 Task: Add a condition where "Channel Is Chat transcript" in unsolved tickets in your groups.
Action: Mouse moved to (118, 364)
Screenshot: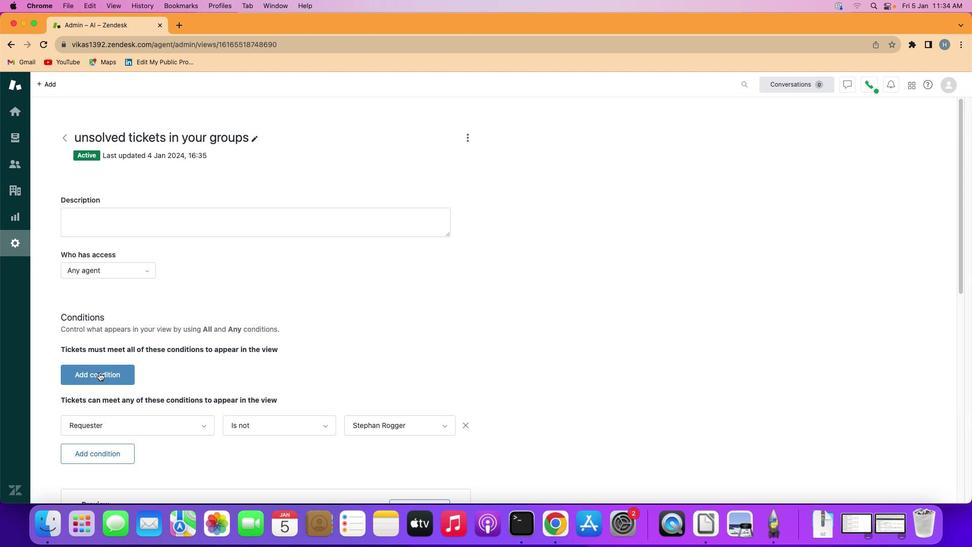 
Action: Mouse pressed left at (118, 364)
Screenshot: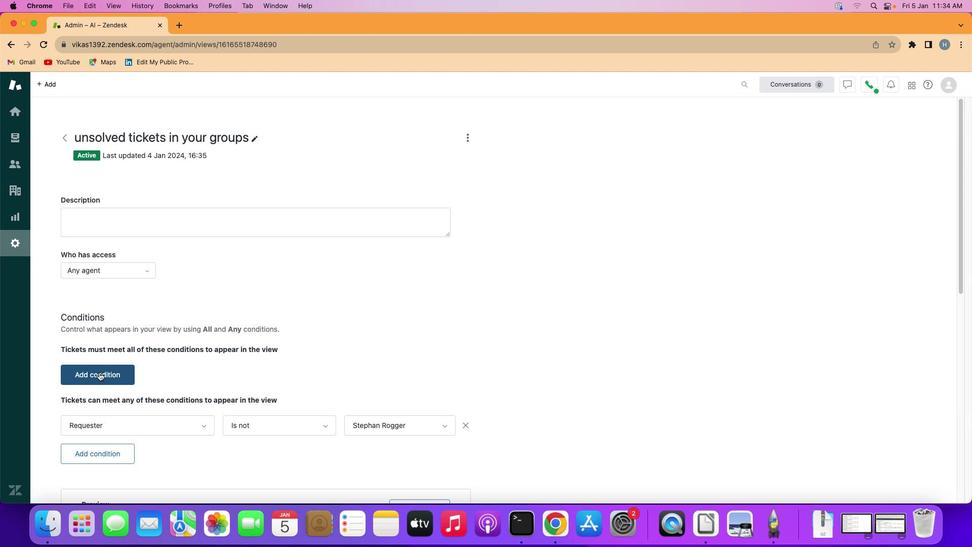
Action: Mouse moved to (149, 366)
Screenshot: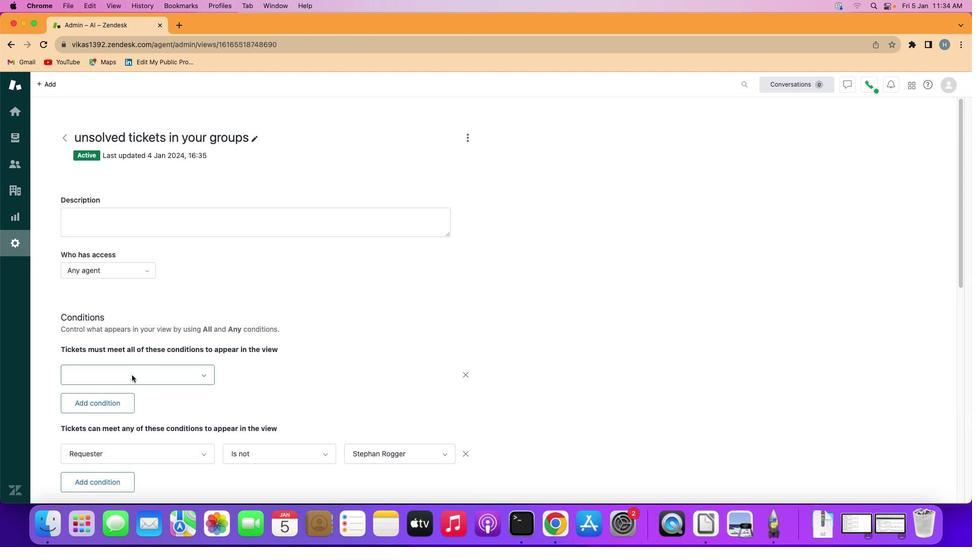 
Action: Mouse pressed left at (149, 366)
Screenshot: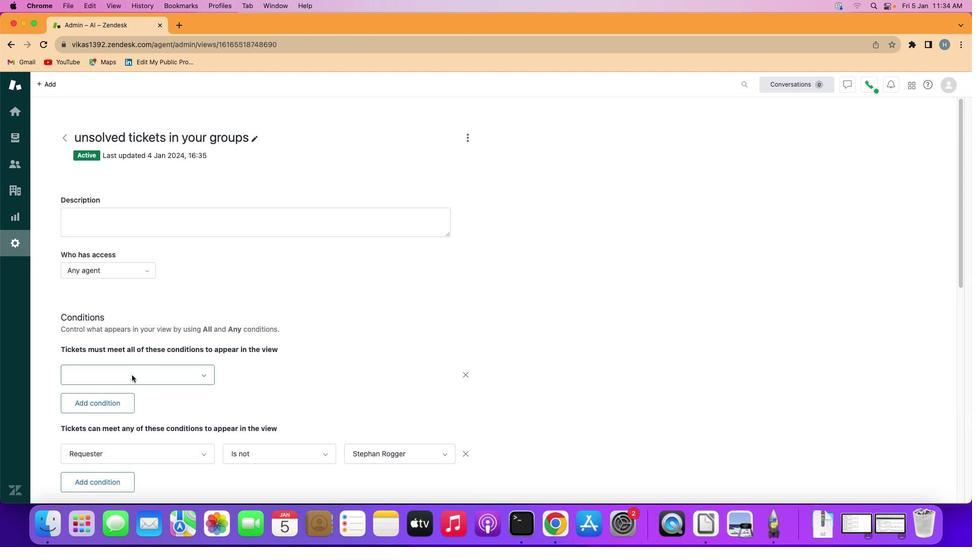 
Action: Mouse moved to (168, 303)
Screenshot: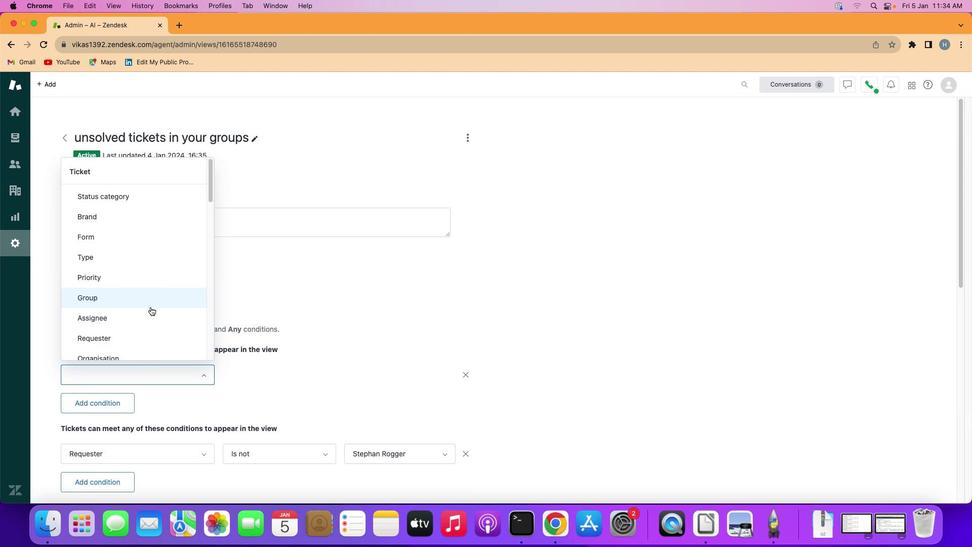 
Action: Mouse scrolled (168, 303) with delta (21, 20)
Screenshot: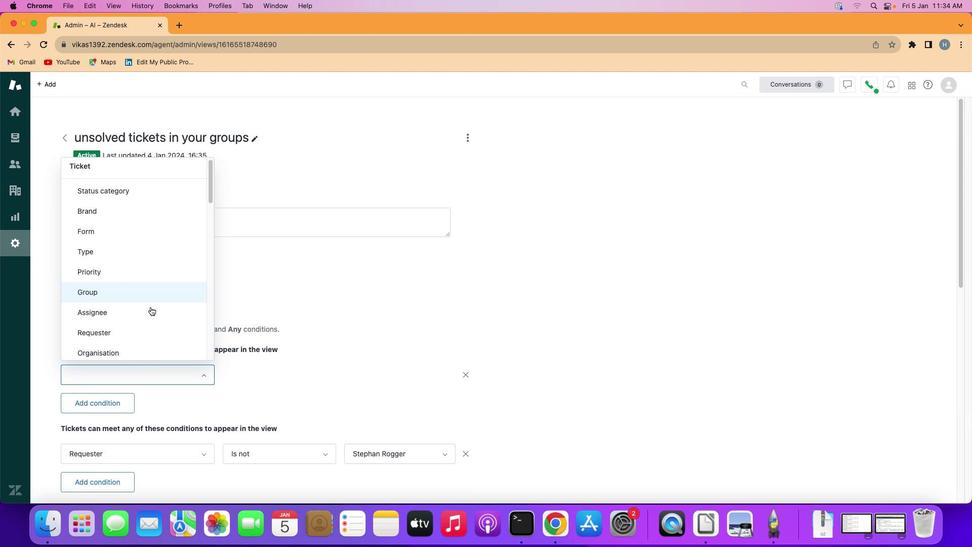 
Action: Mouse scrolled (168, 303) with delta (21, 20)
Screenshot: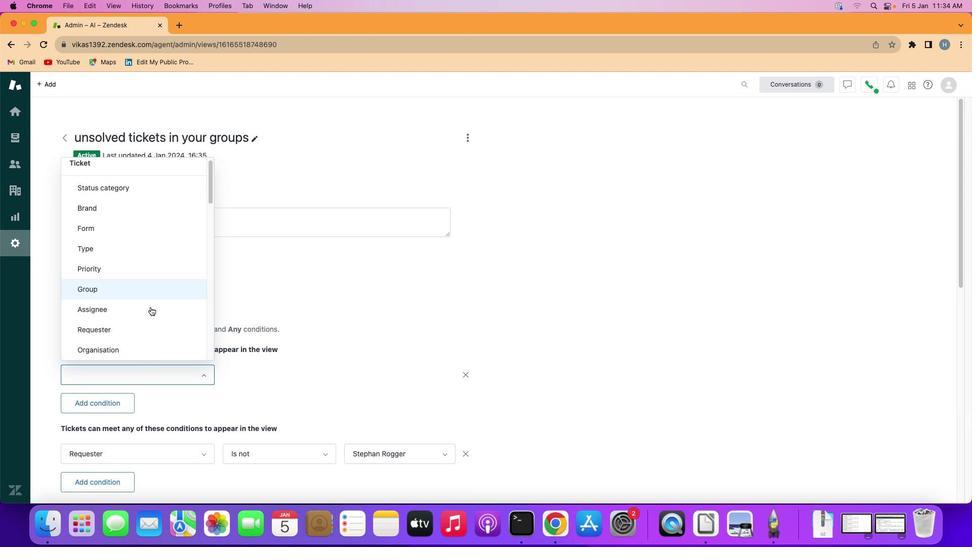 
Action: Mouse scrolled (168, 303) with delta (21, 20)
Screenshot: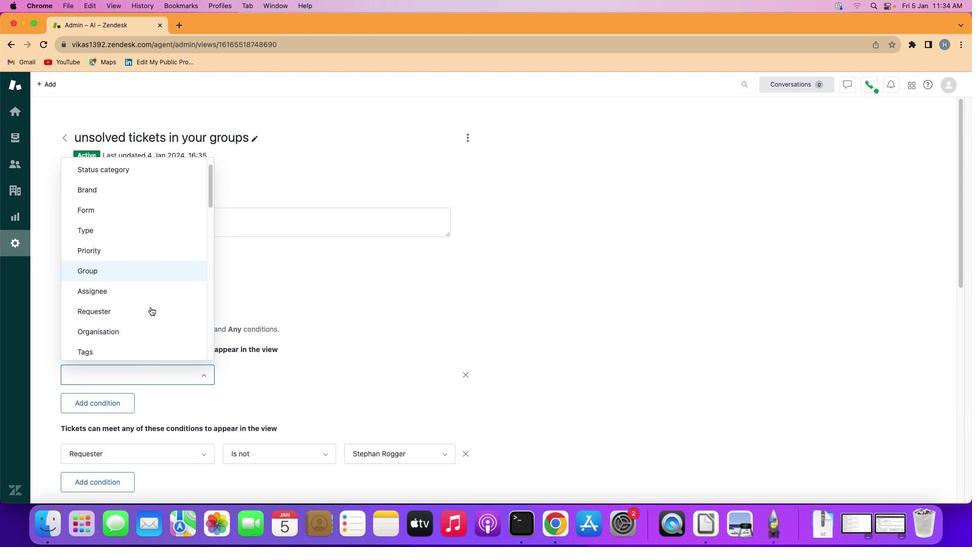 
Action: Mouse scrolled (168, 303) with delta (21, 20)
Screenshot: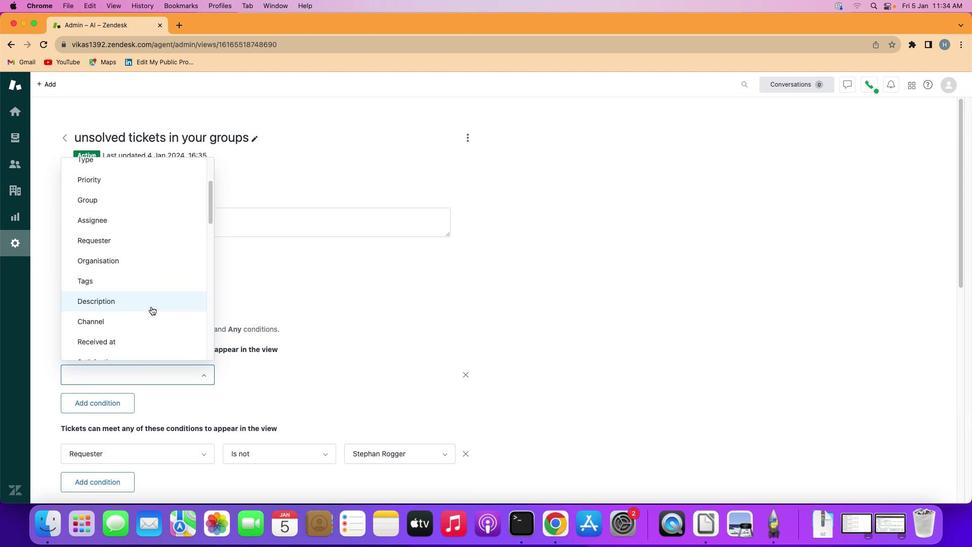 
Action: Mouse moved to (168, 303)
Screenshot: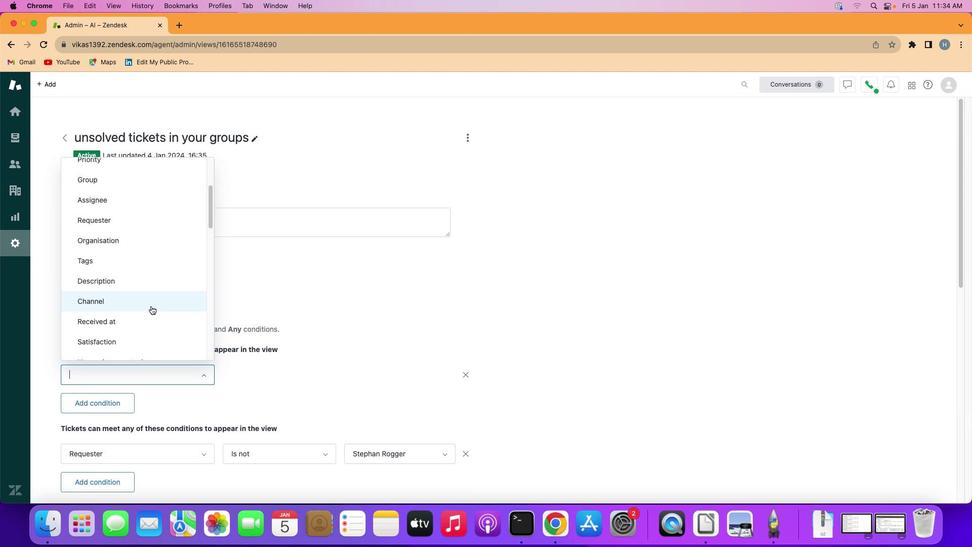 
Action: Mouse scrolled (168, 303) with delta (21, 20)
Screenshot: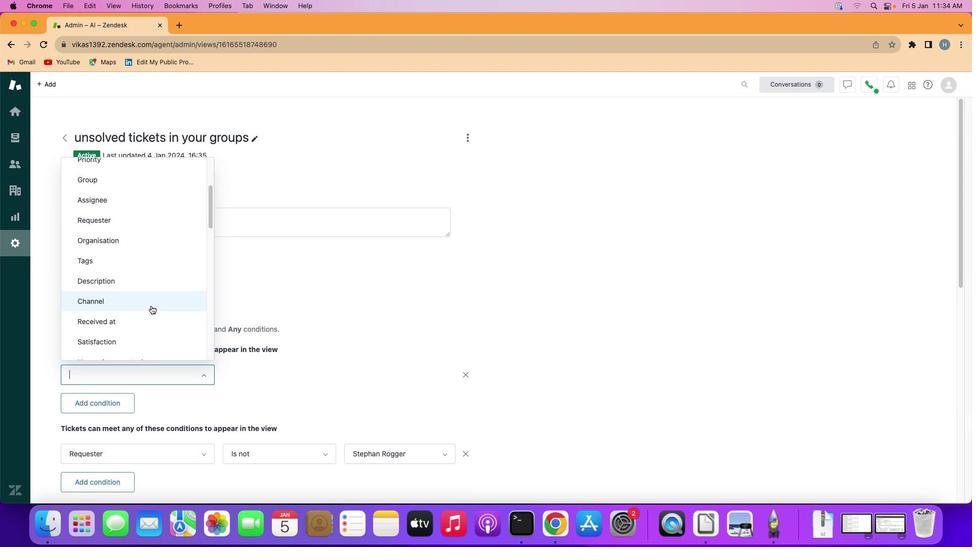 
Action: Mouse moved to (170, 293)
Screenshot: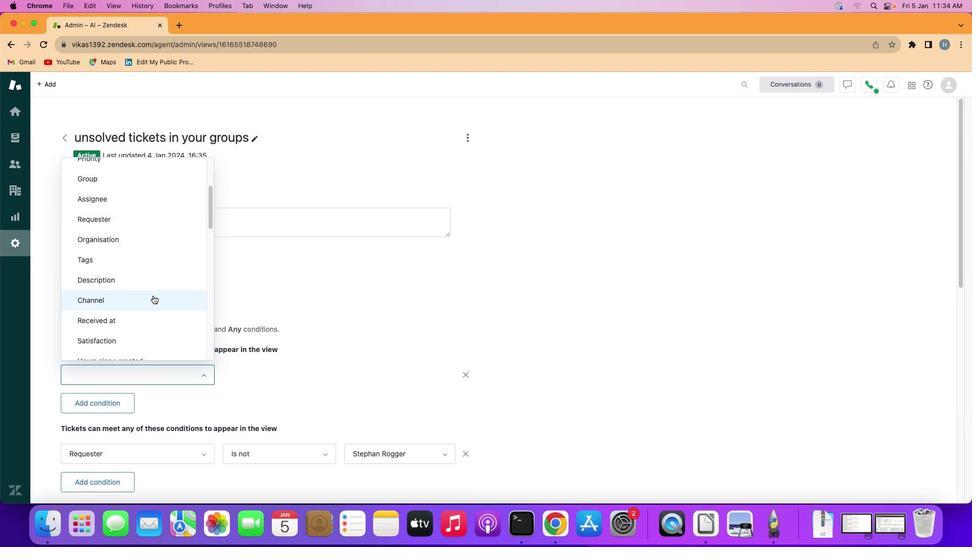 
Action: Mouse pressed left at (170, 293)
Screenshot: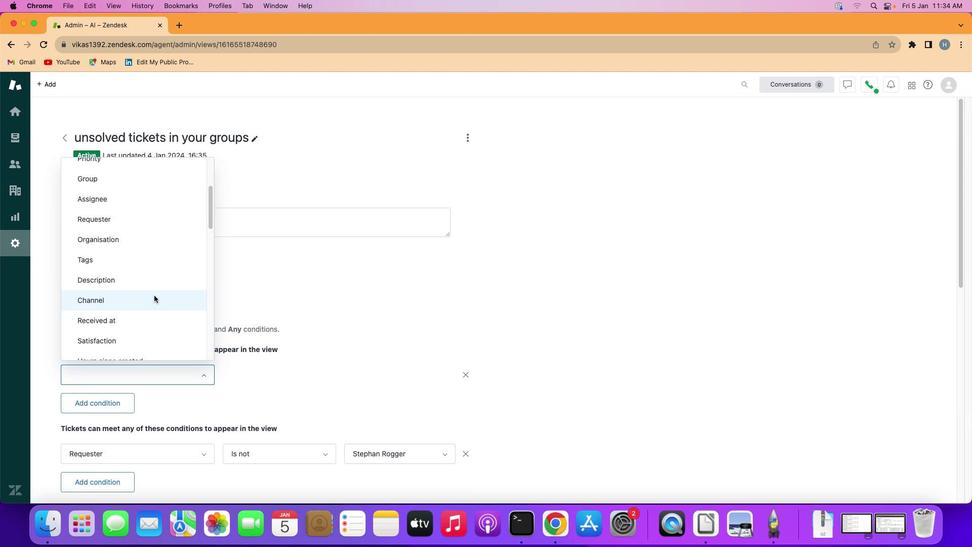 
Action: Mouse moved to (287, 366)
Screenshot: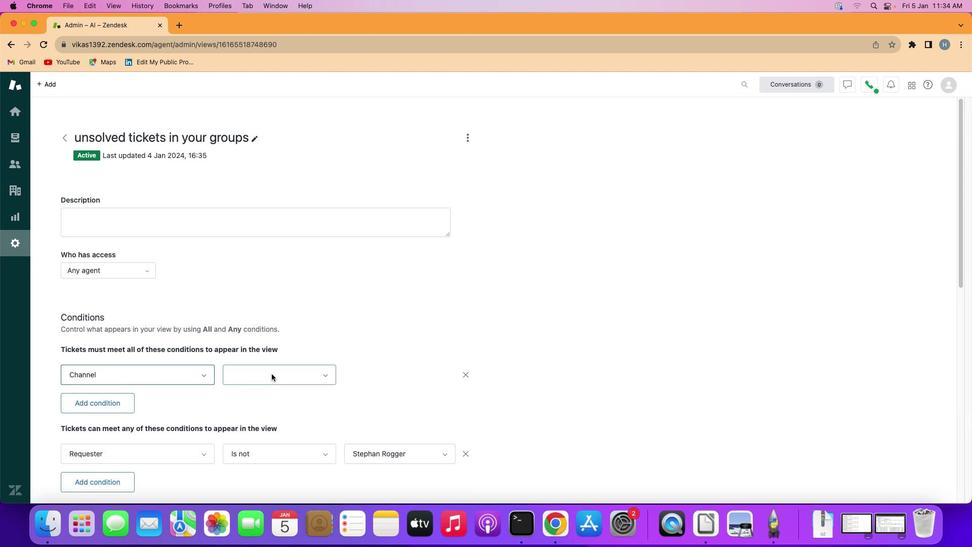 
Action: Mouse pressed left at (287, 366)
Screenshot: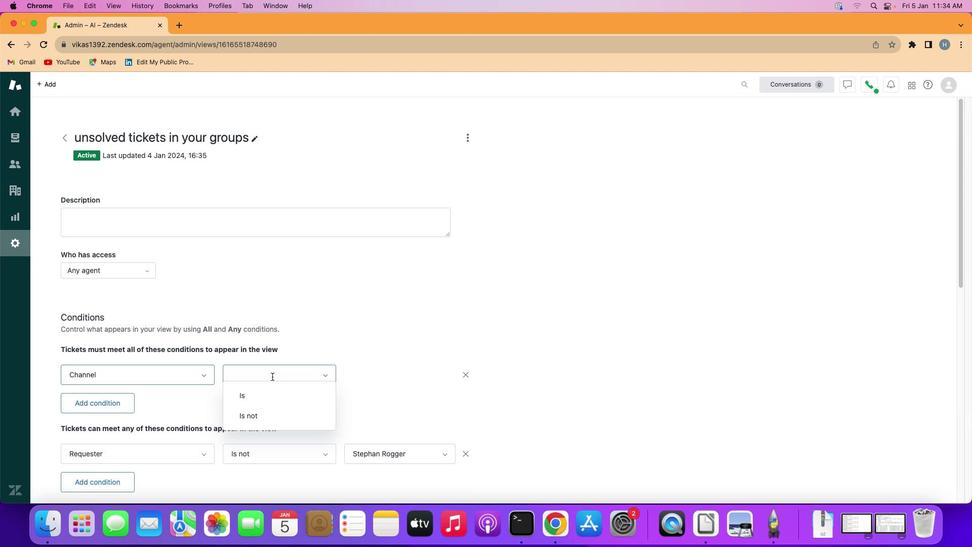 
Action: Mouse moved to (285, 384)
Screenshot: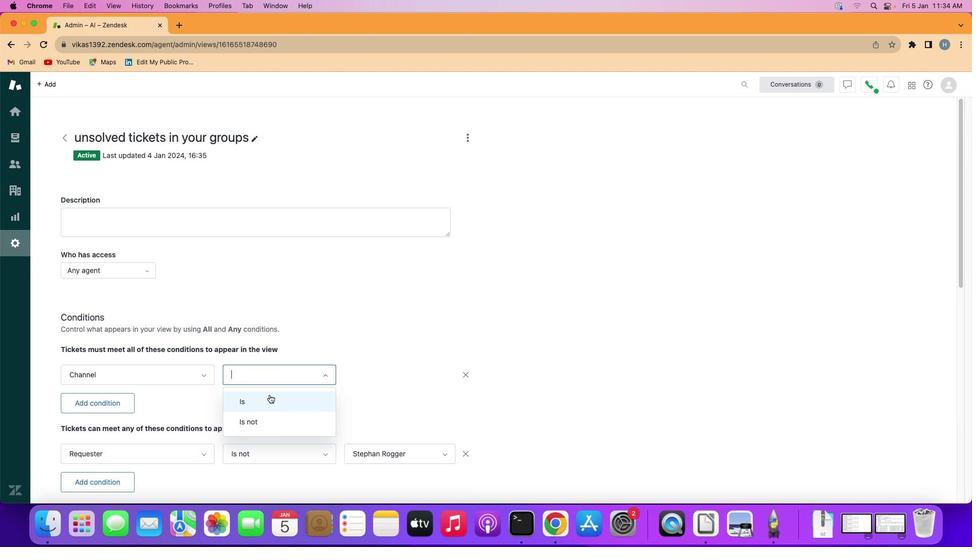 
Action: Mouse pressed left at (285, 384)
Screenshot: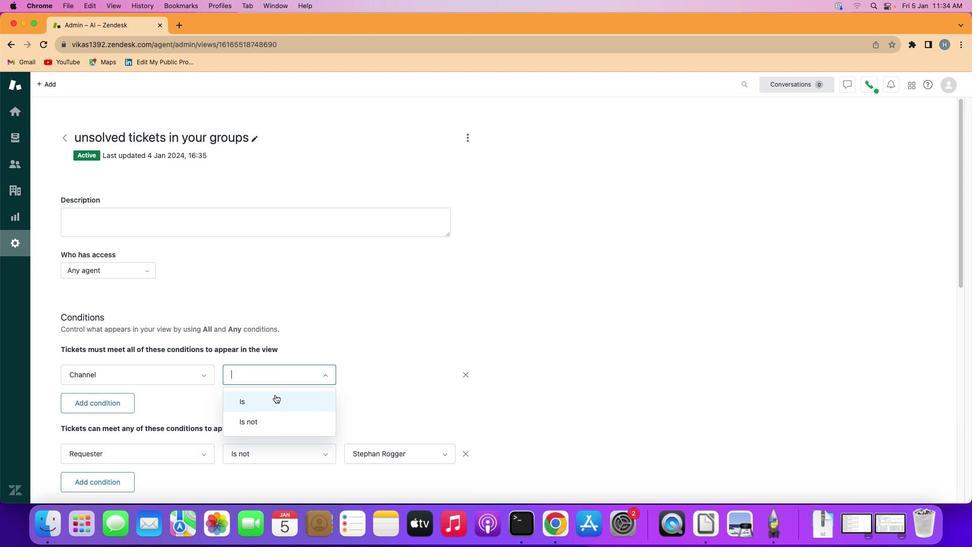 
Action: Mouse moved to (419, 366)
Screenshot: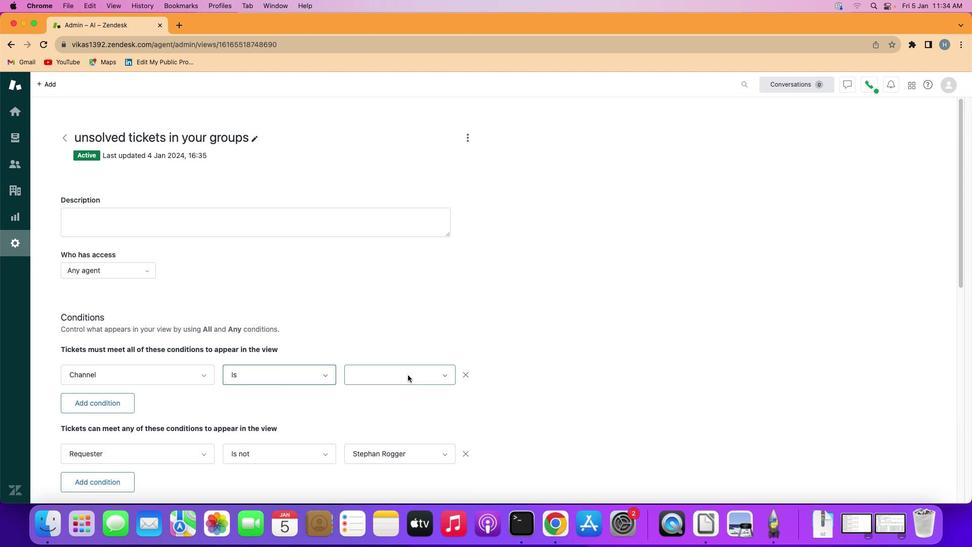 
Action: Mouse pressed left at (419, 366)
Screenshot: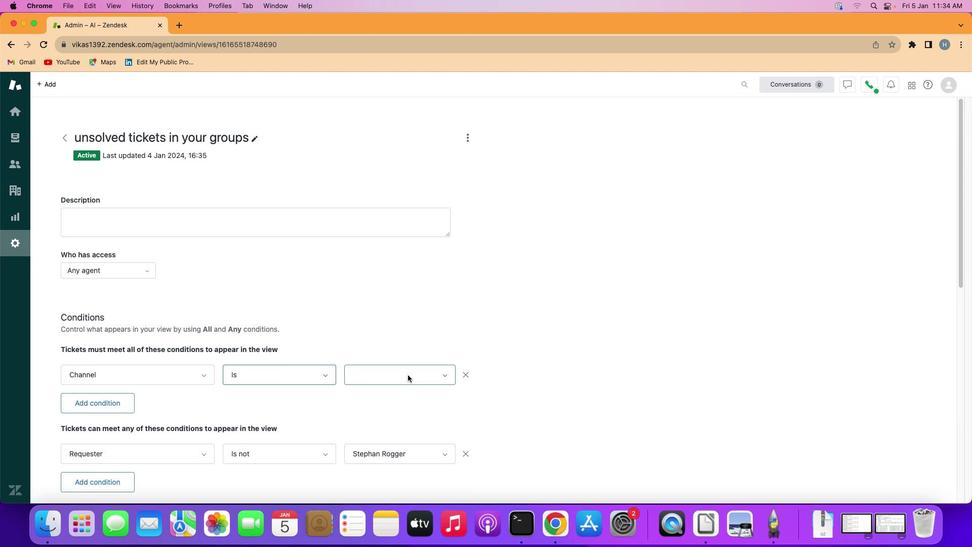 
Action: Mouse moved to (419, 254)
Screenshot: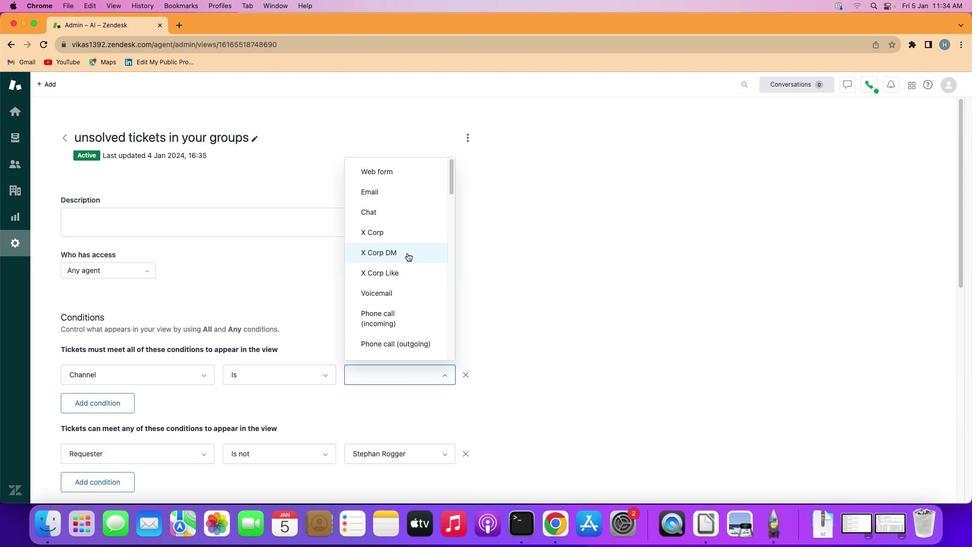 
Action: Mouse scrolled (419, 254) with delta (21, 20)
Screenshot: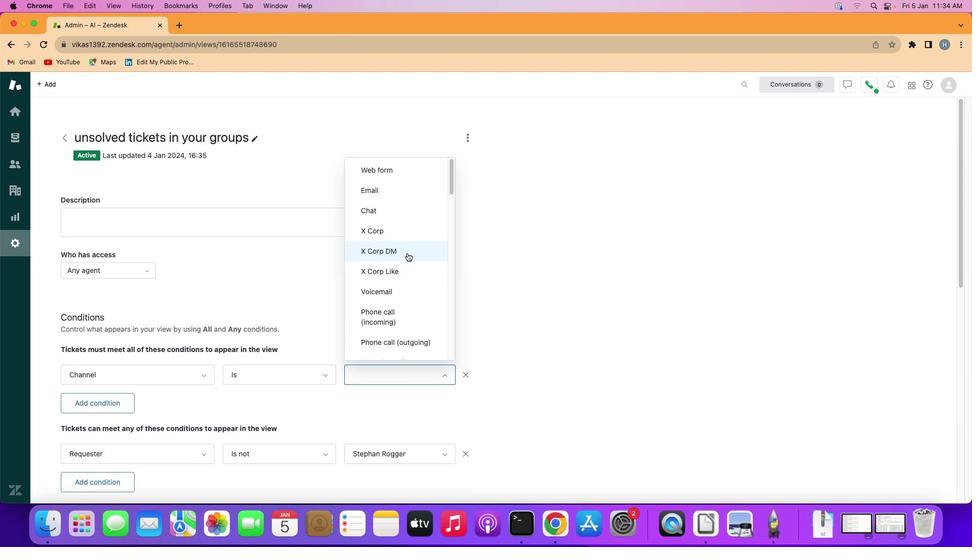 
Action: Mouse scrolled (419, 254) with delta (21, 20)
Screenshot: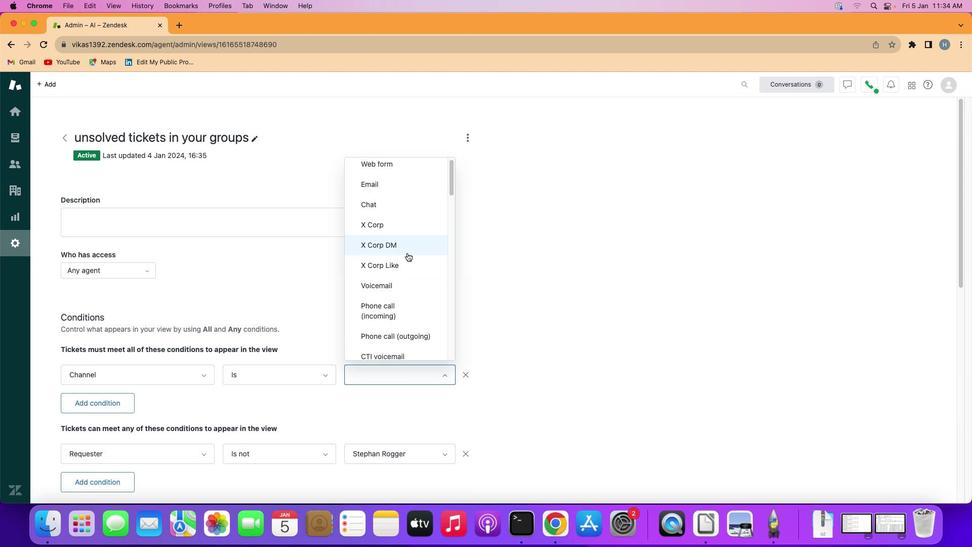 
Action: Mouse scrolled (419, 254) with delta (21, 20)
Screenshot: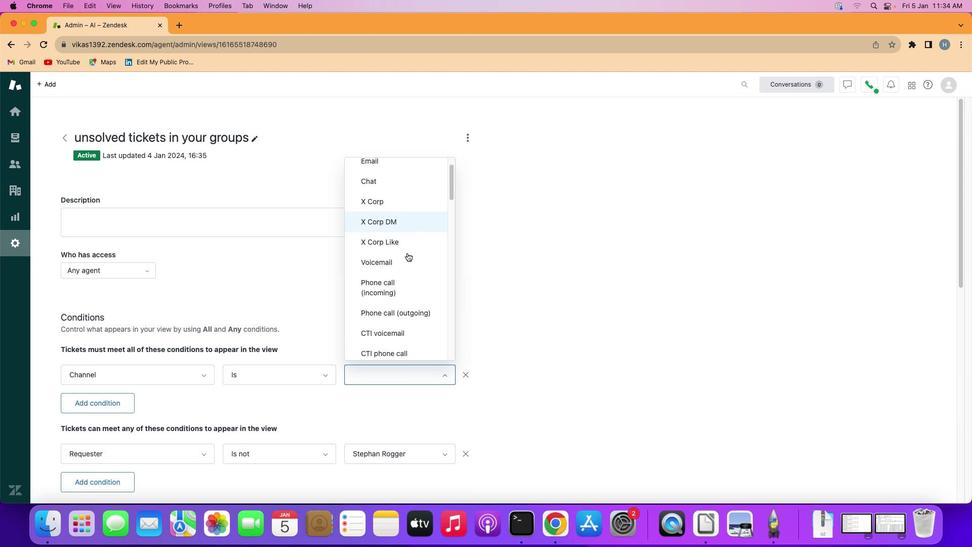 
Action: Mouse scrolled (419, 254) with delta (21, 20)
Screenshot: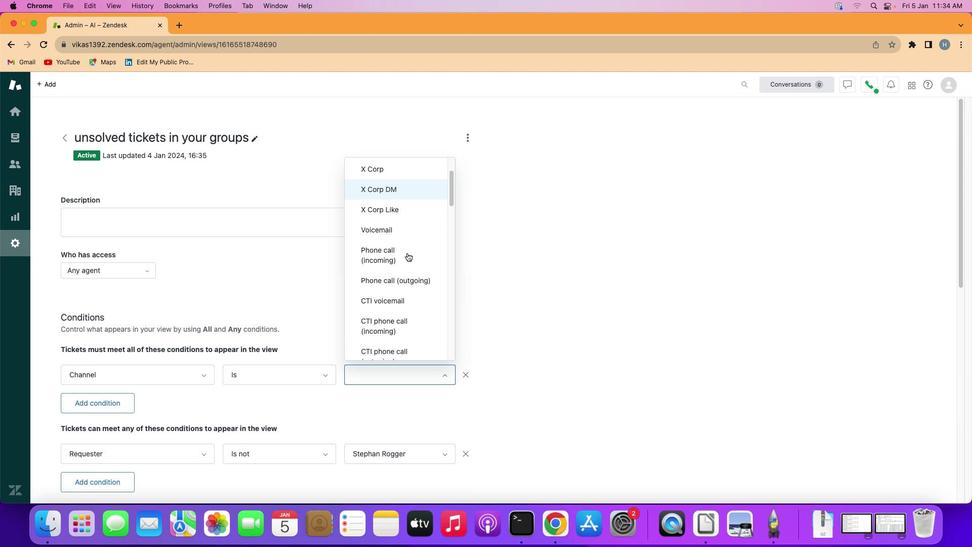 
Action: Mouse scrolled (419, 254) with delta (21, 20)
Screenshot: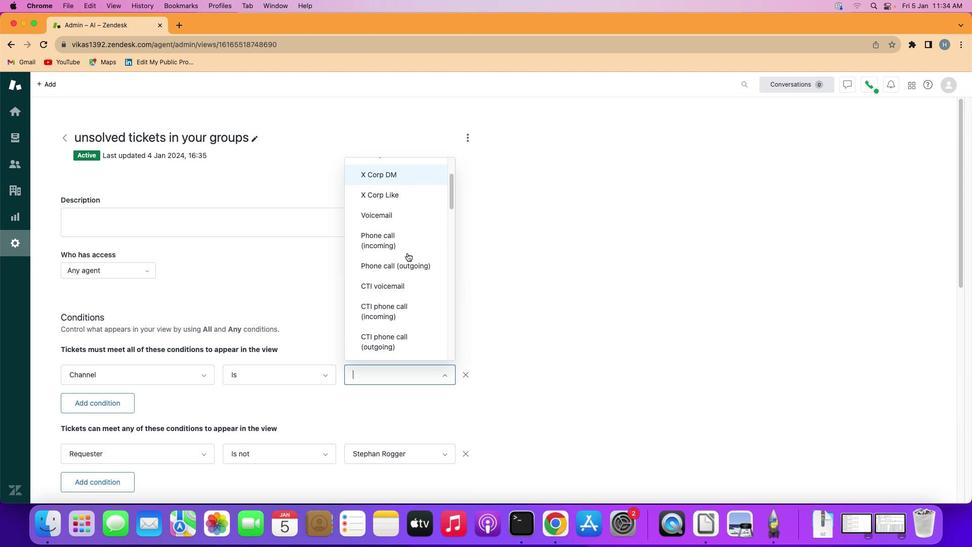 
Action: Mouse scrolled (419, 254) with delta (21, 20)
Screenshot: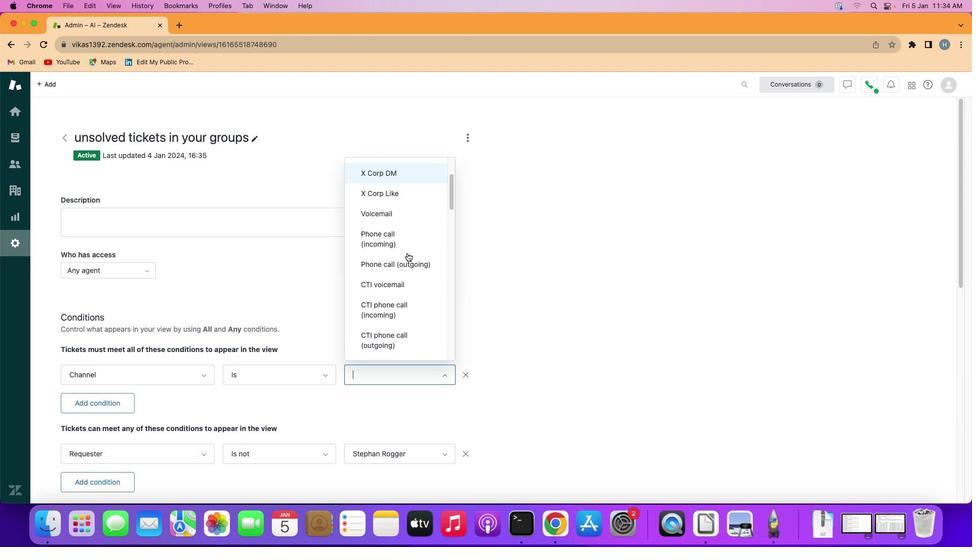 
Action: Mouse scrolled (419, 254) with delta (21, 20)
Screenshot: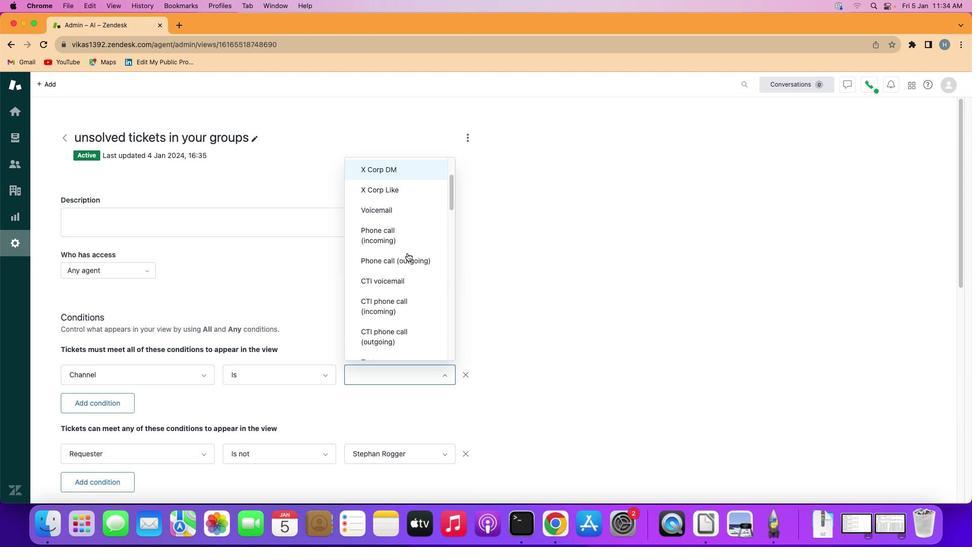 
Action: Mouse scrolled (419, 254) with delta (21, 20)
Screenshot: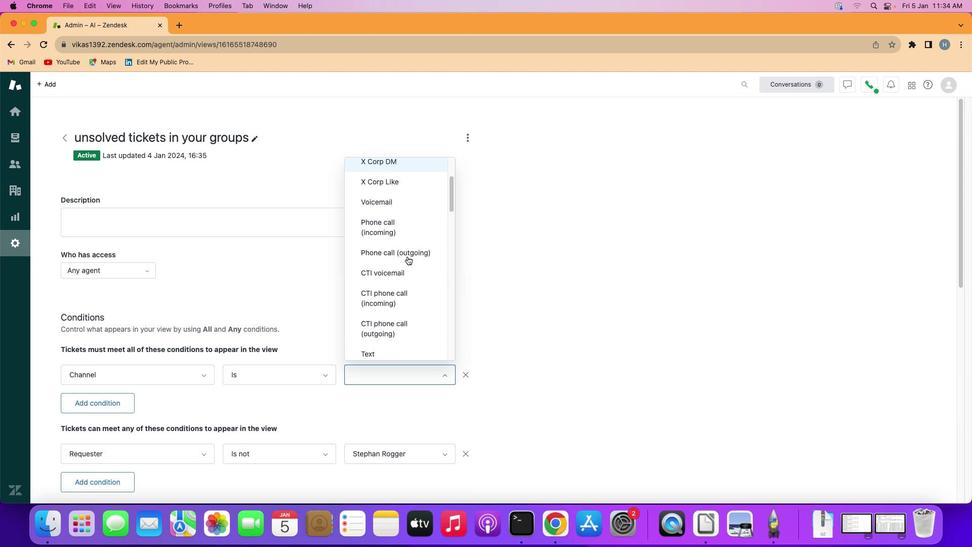 
Action: Mouse moved to (420, 259)
Screenshot: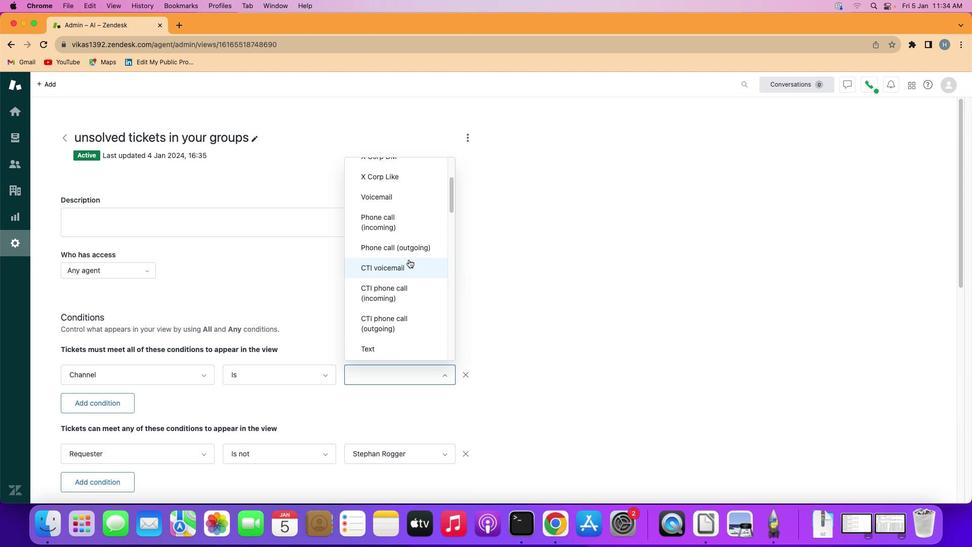 
Action: Mouse scrolled (420, 259) with delta (21, 20)
Screenshot: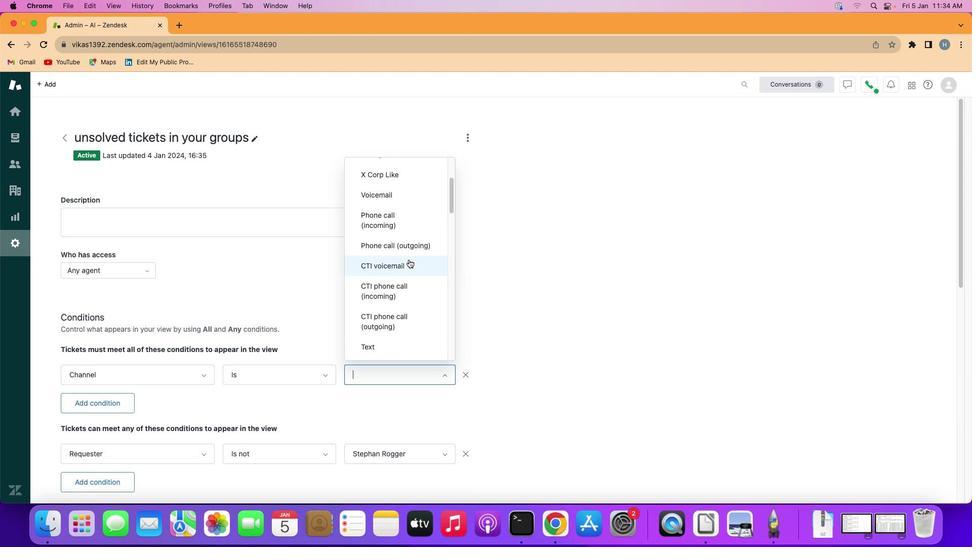 
Action: Mouse scrolled (420, 259) with delta (21, 20)
Screenshot: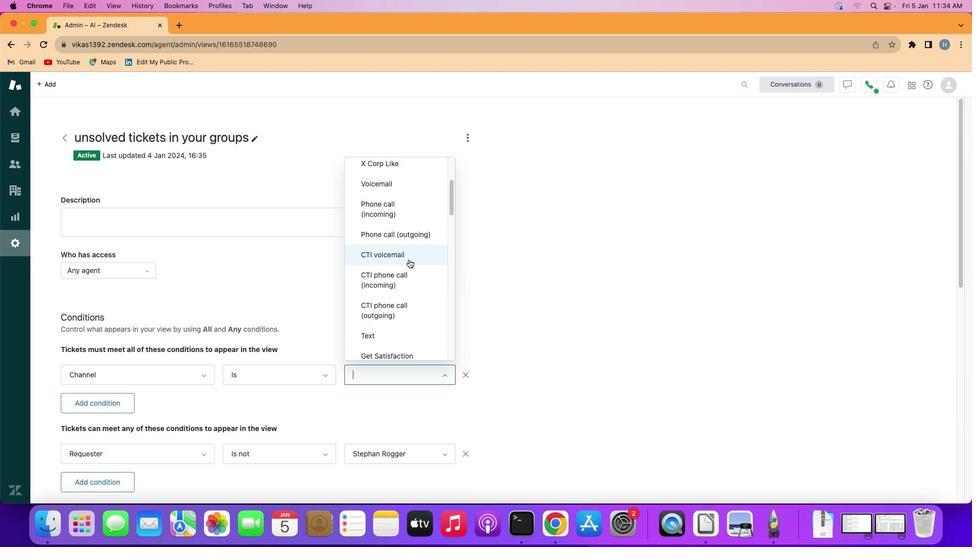 
Action: Mouse scrolled (420, 259) with delta (21, 20)
Screenshot: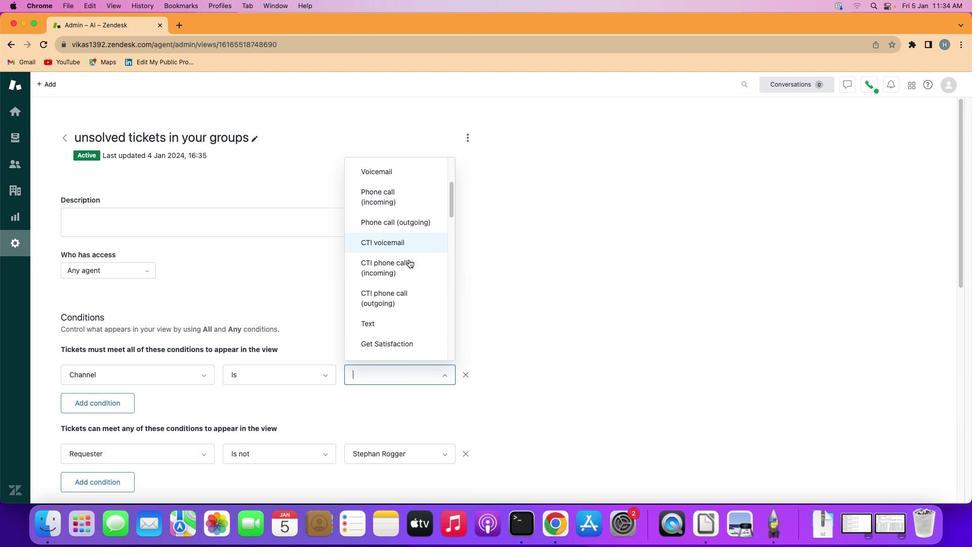 
Action: Mouse scrolled (420, 259) with delta (21, 20)
Screenshot: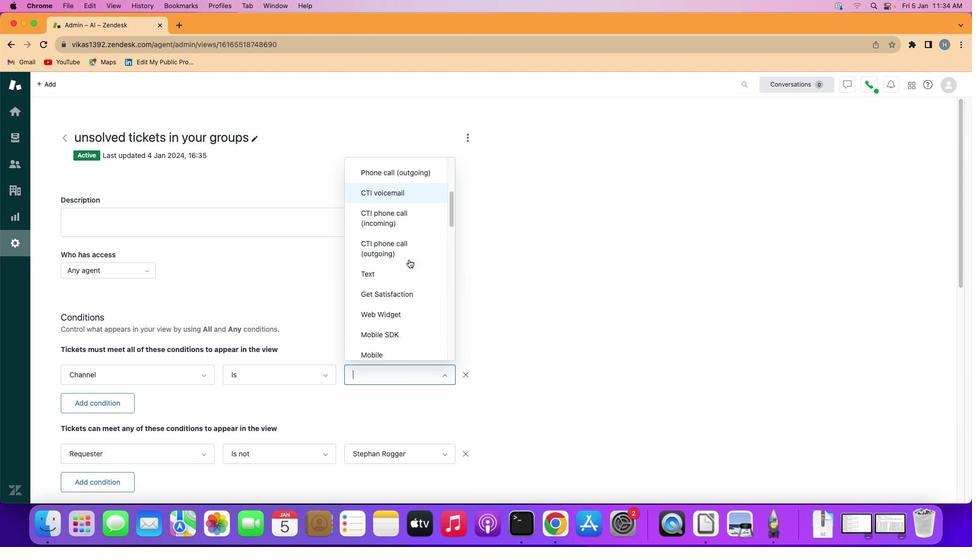 
Action: Mouse scrolled (420, 259) with delta (21, 21)
Screenshot: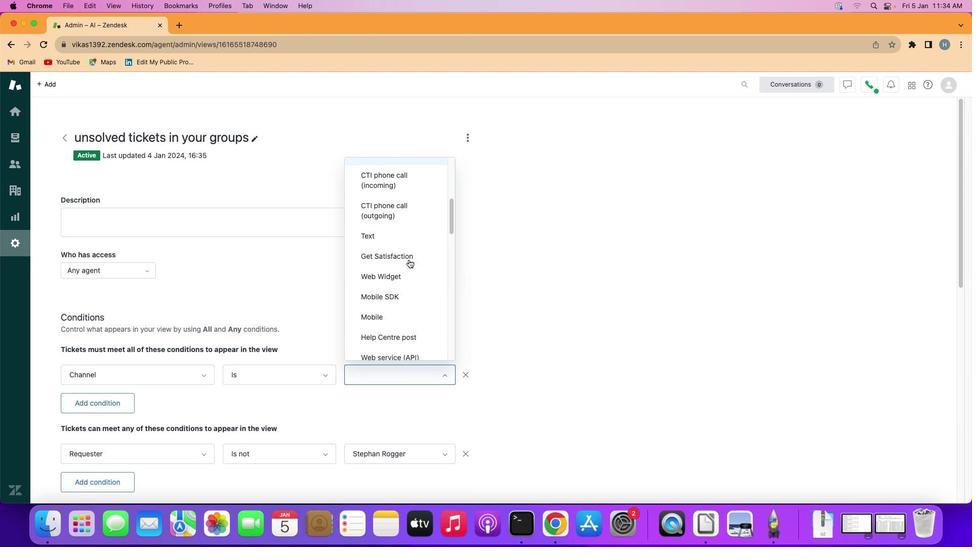 
Action: Mouse scrolled (420, 259) with delta (21, 20)
Screenshot: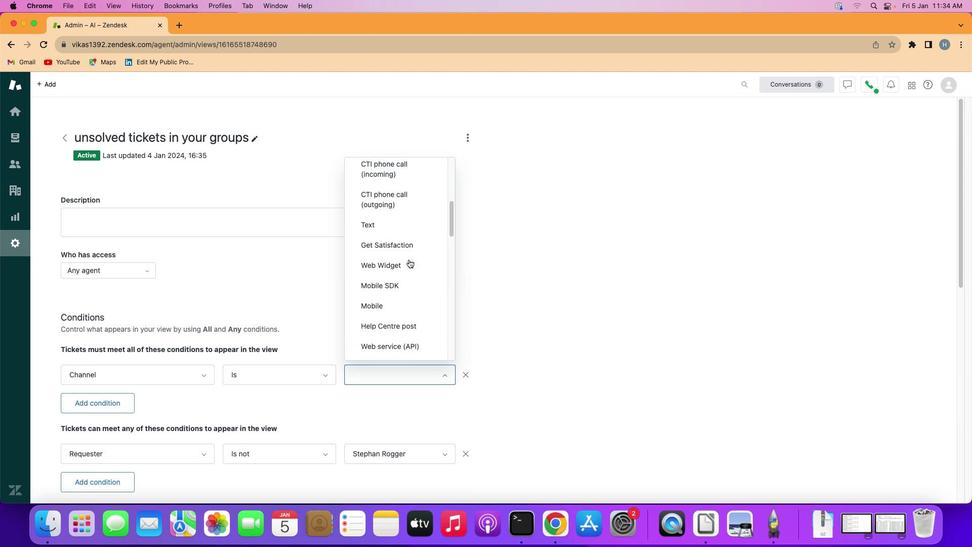 
Action: Mouse scrolled (420, 259) with delta (21, 20)
Screenshot: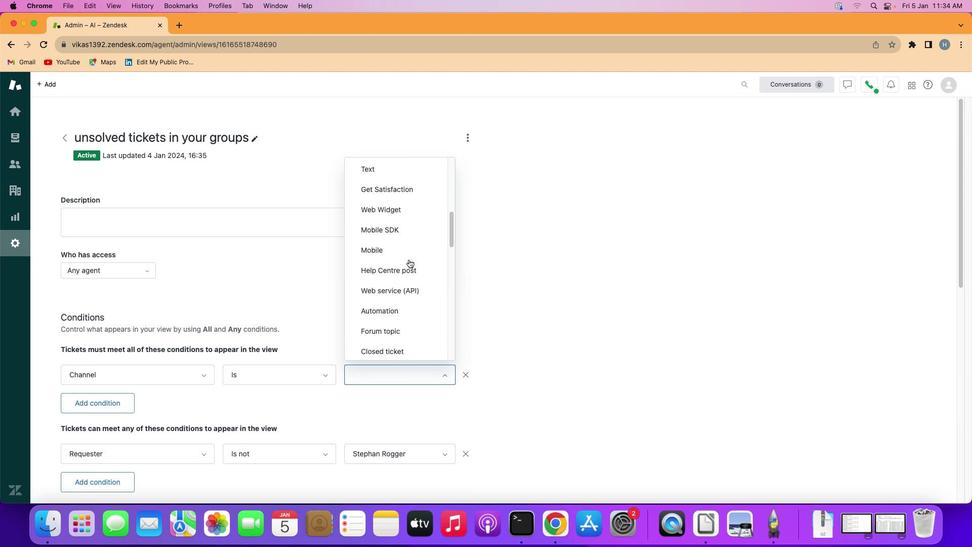 
Action: Mouse scrolled (420, 259) with delta (21, 19)
Screenshot: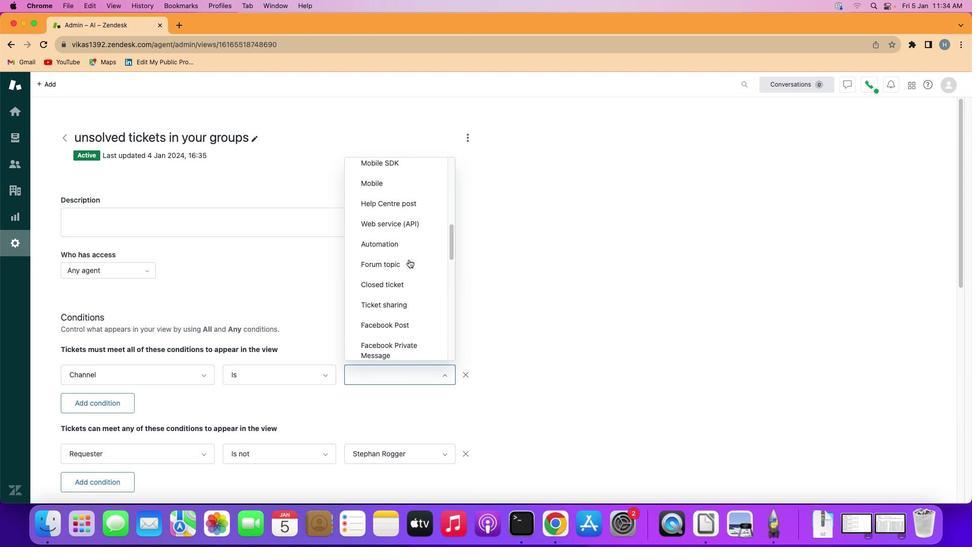 
Action: Mouse scrolled (420, 259) with delta (21, 20)
Screenshot: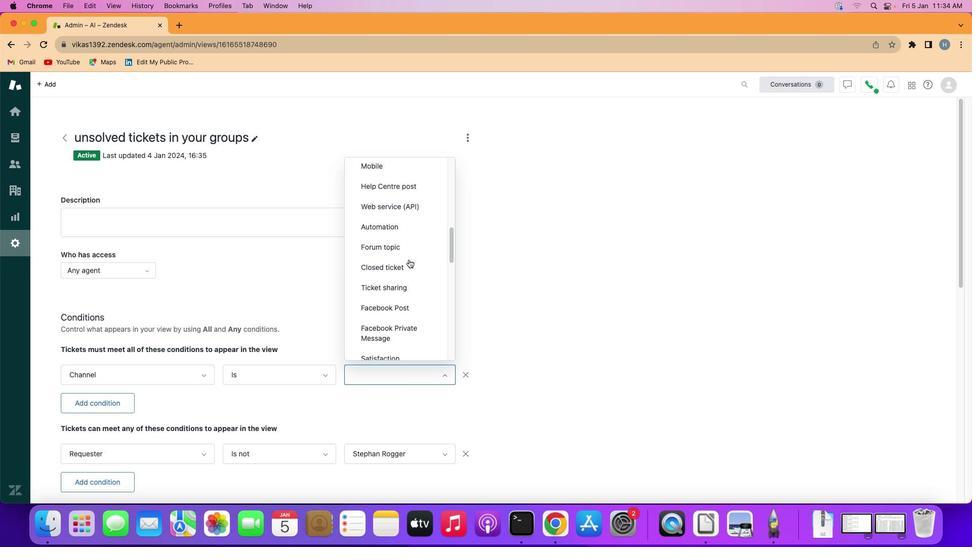 
Action: Mouse scrolled (420, 259) with delta (21, 20)
Screenshot: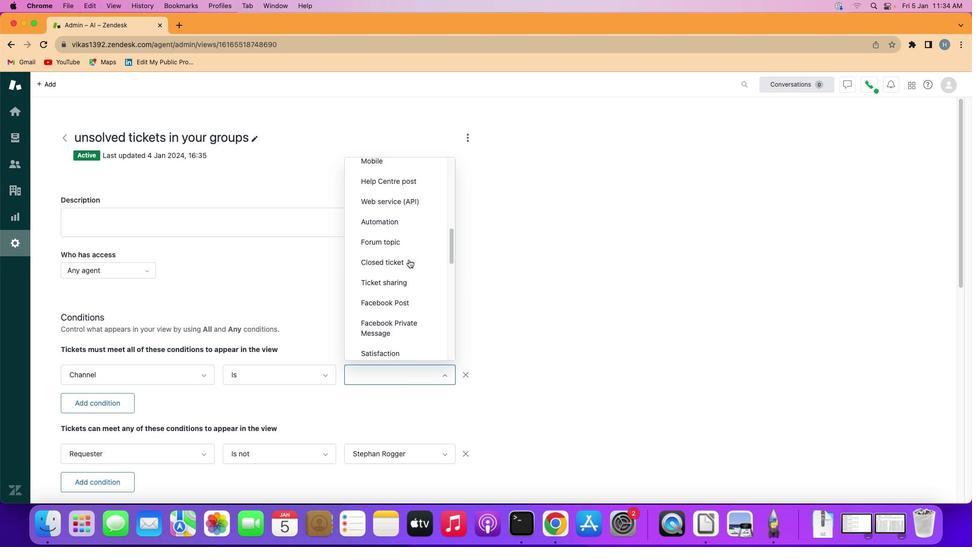 
Action: Mouse scrolled (420, 259) with delta (21, 20)
Screenshot: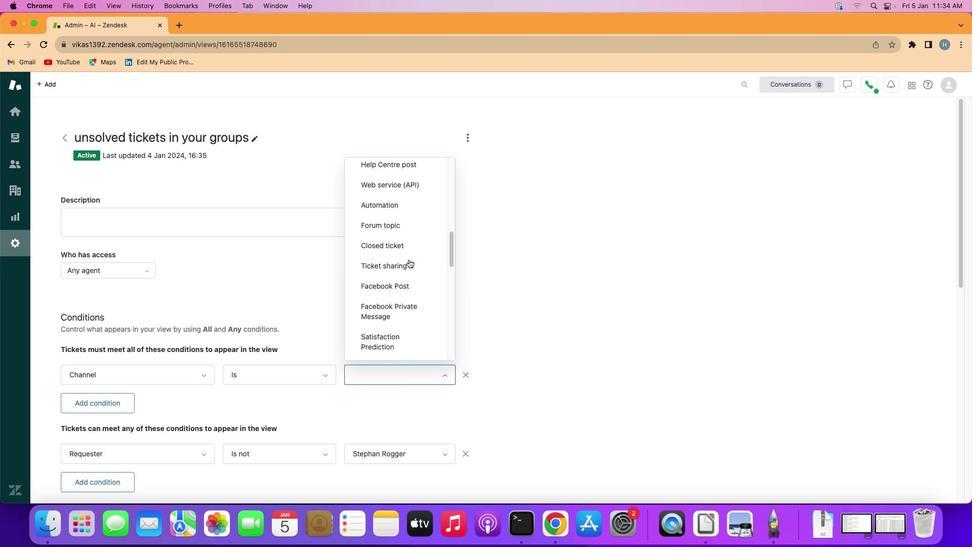 
Action: Mouse scrolled (420, 259) with delta (21, 20)
Screenshot: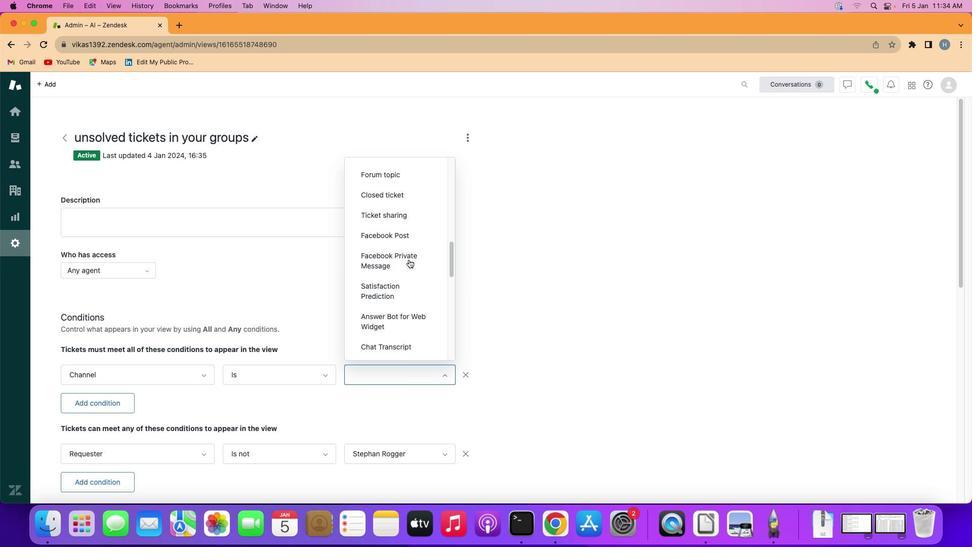 
Action: Mouse scrolled (420, 259) with delta (21, 20)
Screenshot: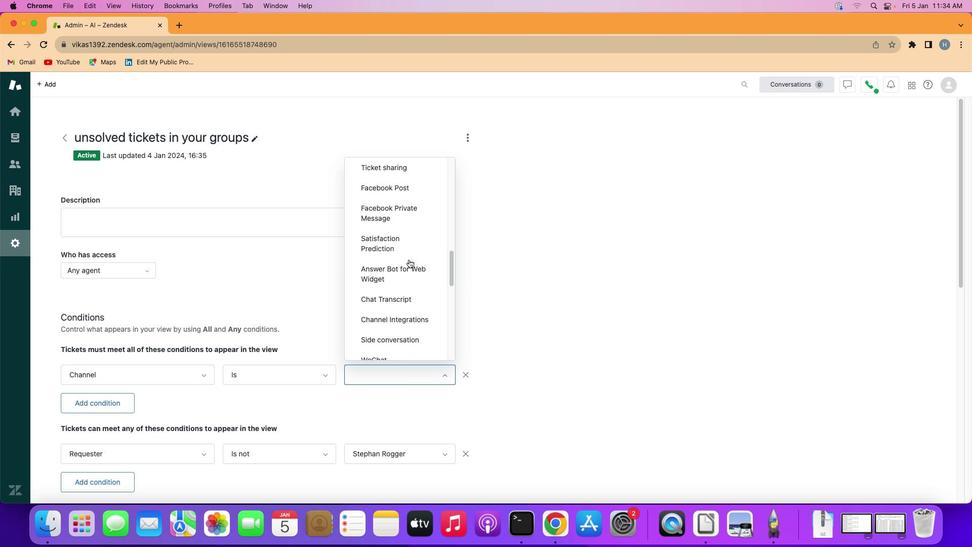 
Action: Mouse scrolled (420, 259) with delta (21, 20)
Screenshot: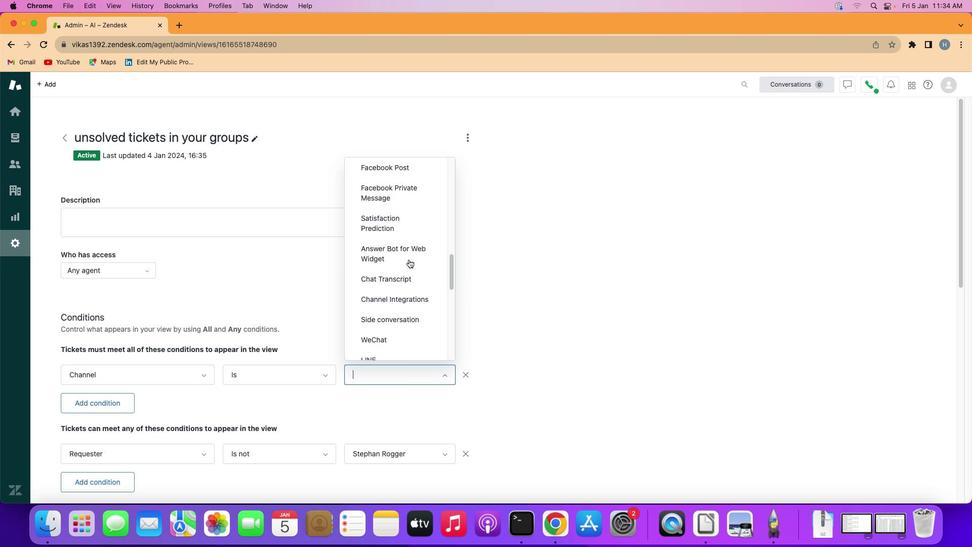 
Action: Mouse scrolled (420, 259) with delta (21, 20)
Screenshot: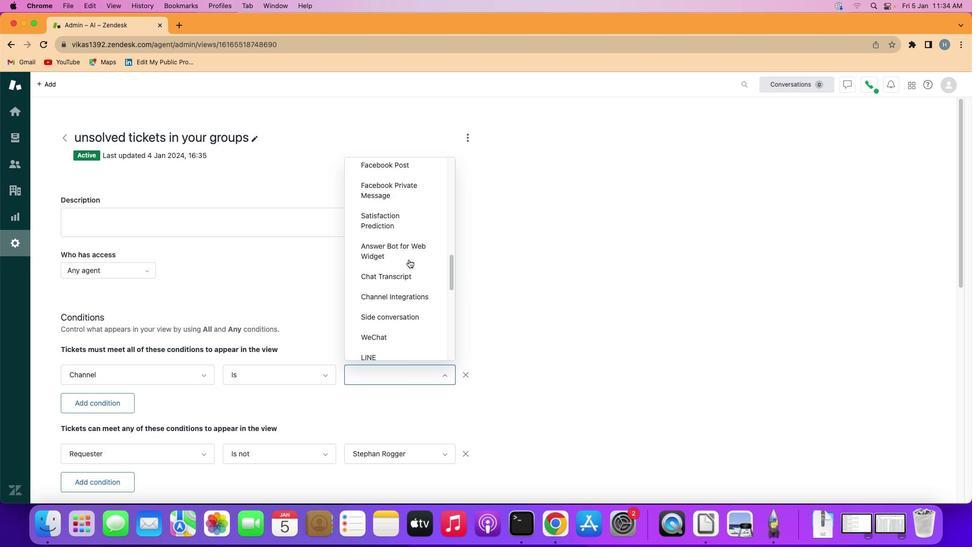 
Action: Mouse moved to (411, 272)
Screenshot: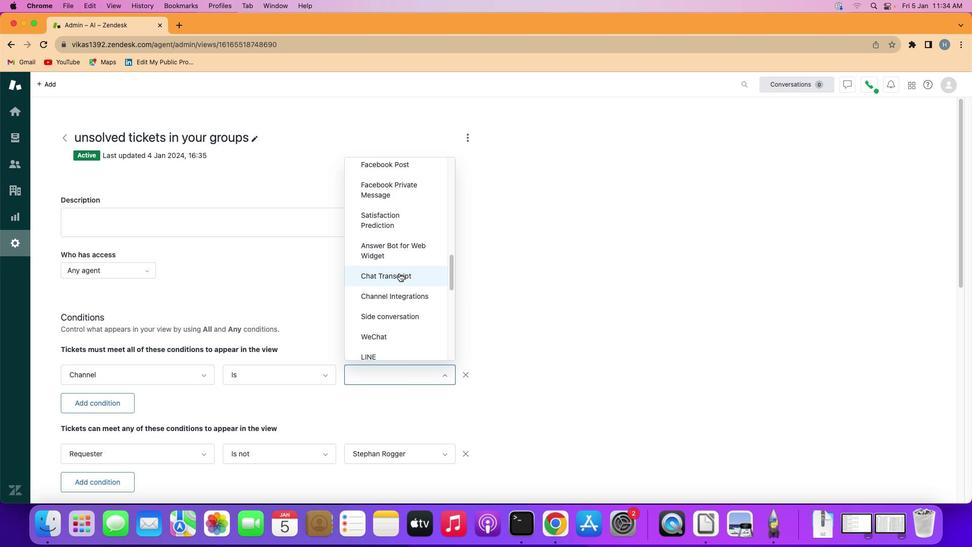 
Action: Mouse pressed left at (411, 272)
Screenshot: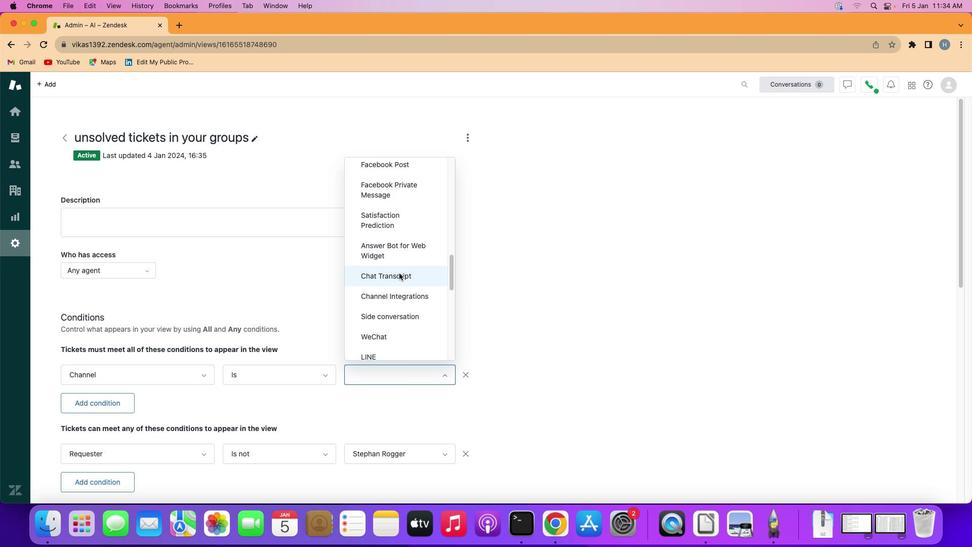 
Action: Mouse moved to (408, 274)
Screenshot: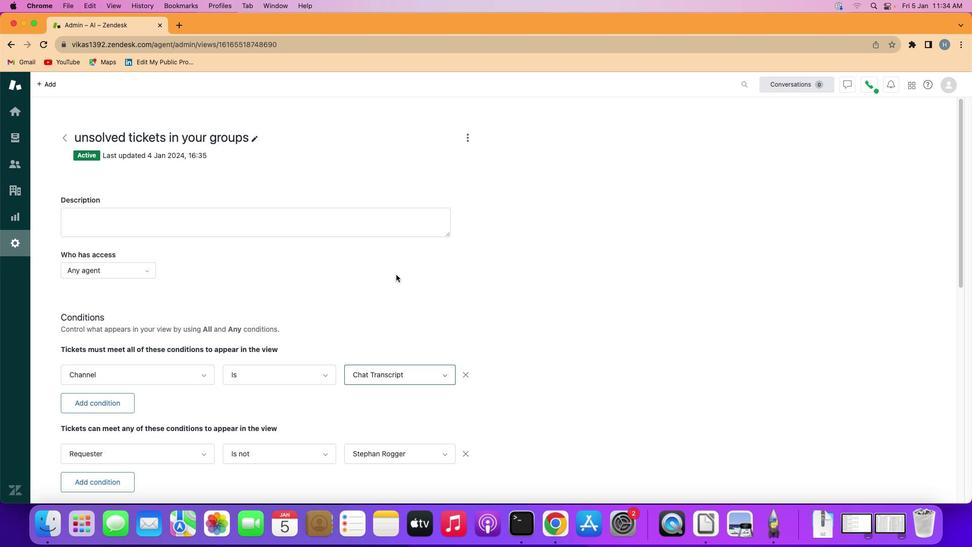 
